 Task: Log work in the project AgileGenie for the issue 'Develop a new tool for automated testing of web application performance under high traffic and load conditions' spent time as '5w 2d 14h 42m' and remaining time as '5w 5d 15h 6m' and move to top of backlog. Now add the issue to the epic 'IT Service Level Management Process Improvement'. Log work in the project AgileGenie for the issue 'Upgrade the user interface of a web application to improve usability and user experience' spent time as '4w 3d 14h 52m' and remaining time as '6w 4d 4h 5m' and move to bottom of backlog. Now add the issue to the epic 'IT Service Request Management Process Improvement'
Action: Mouse moved to (767, 375)
Screenshot: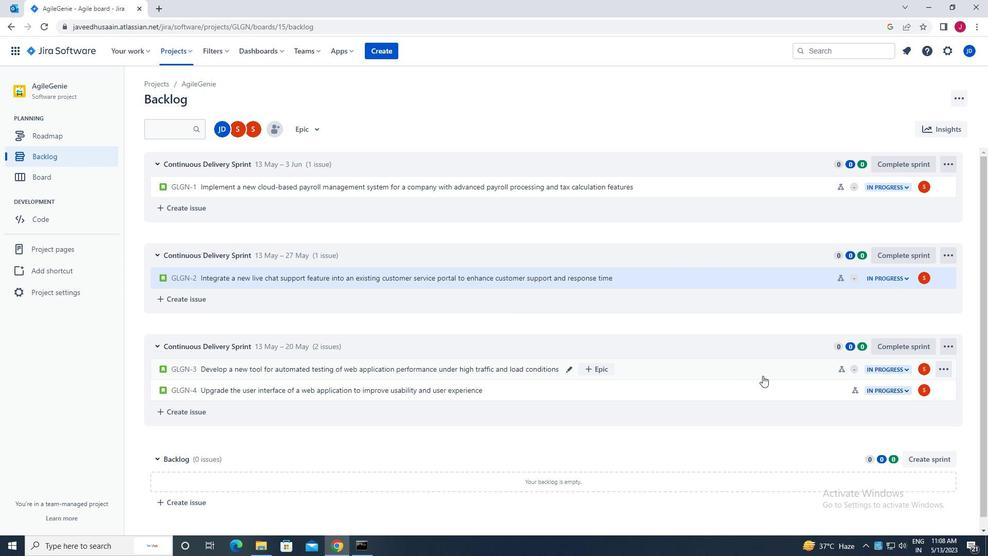 
Action: Mouse pressed left at (767, 375)
Screenshot: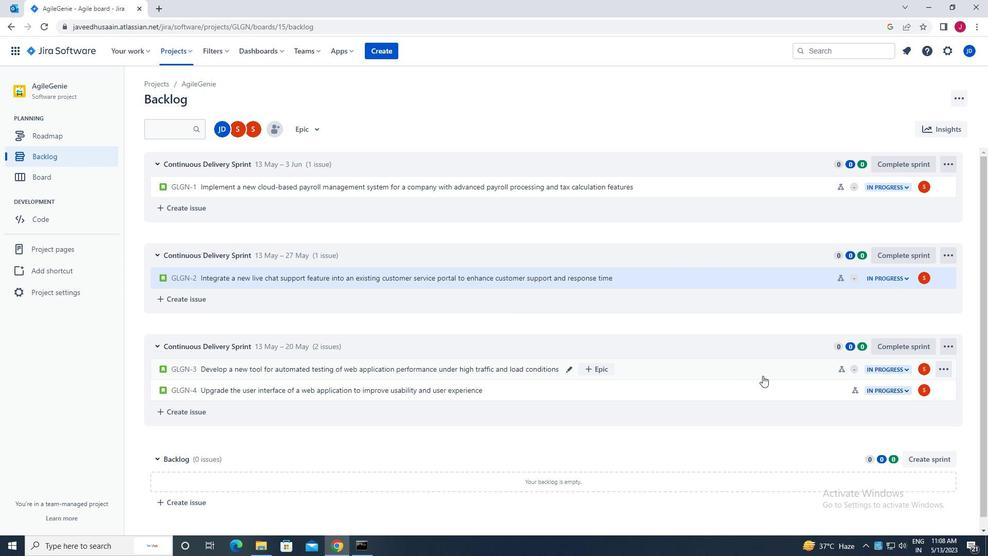 
Action: Mouse moved to (945, 157)
Screenshot: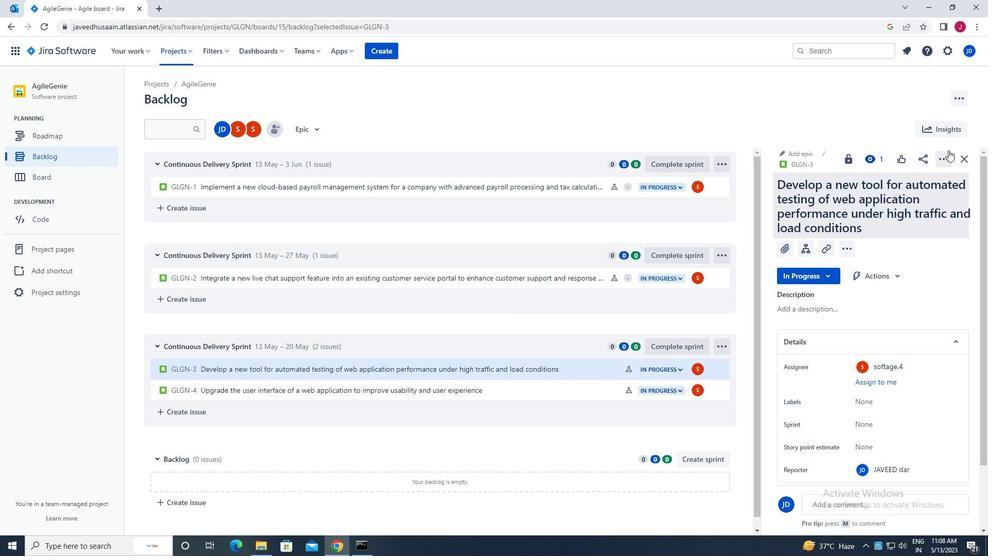 
Action: Mouse pressed left at (945, 157)
Screenshot: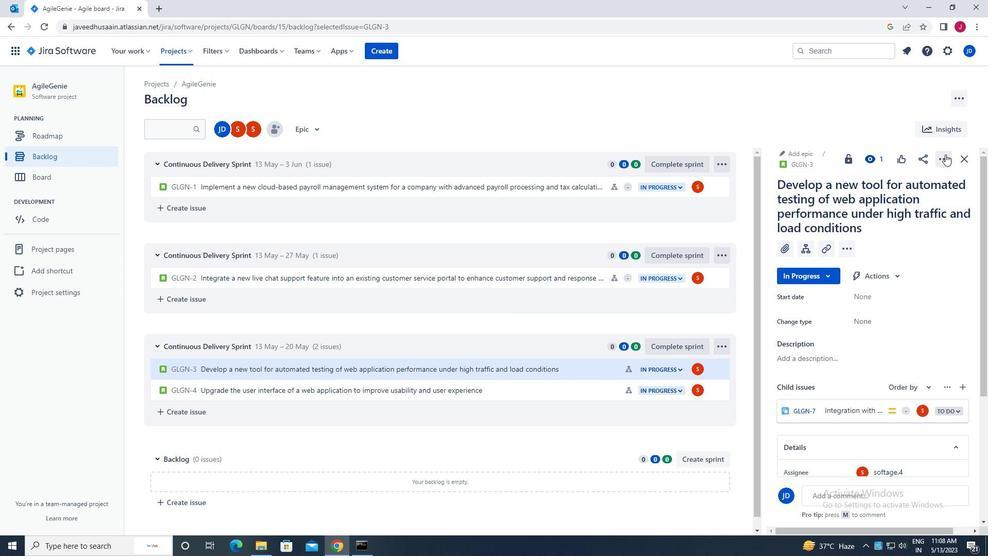 
Action: Mouse moved to (894, 189)
Screenshot: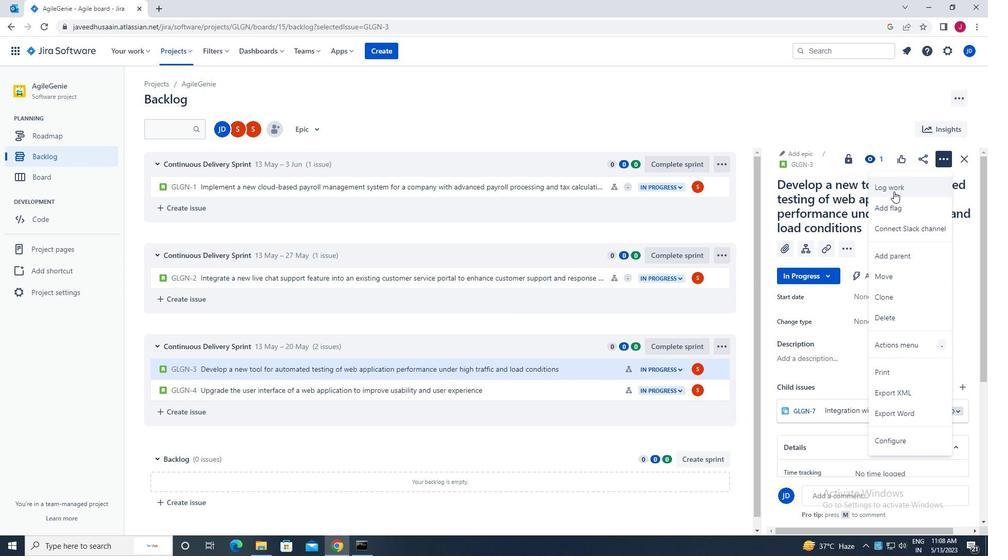 
Action: Mouse pressed left at (894, 189)
Screenshot: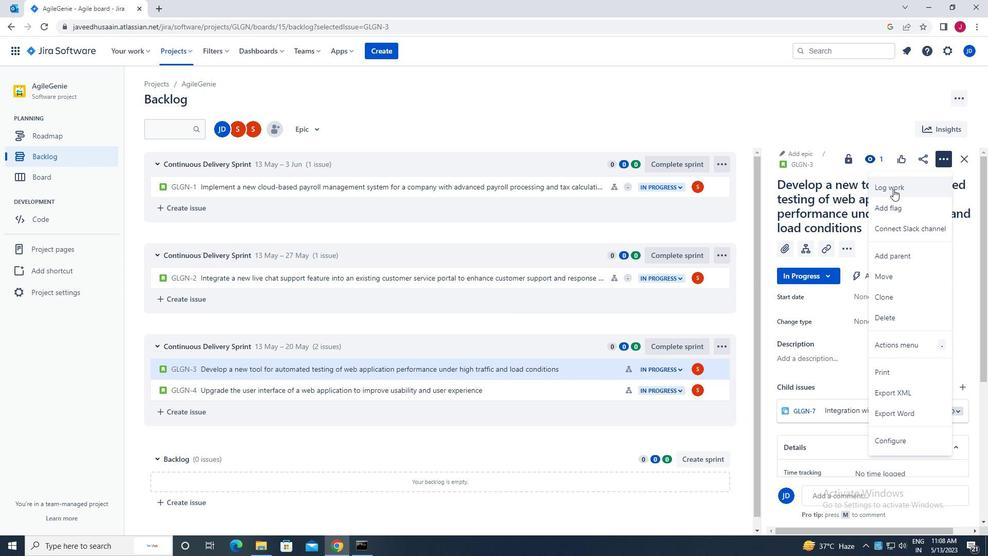 
Action: Mouse moved to (460, 158)
Screenshot: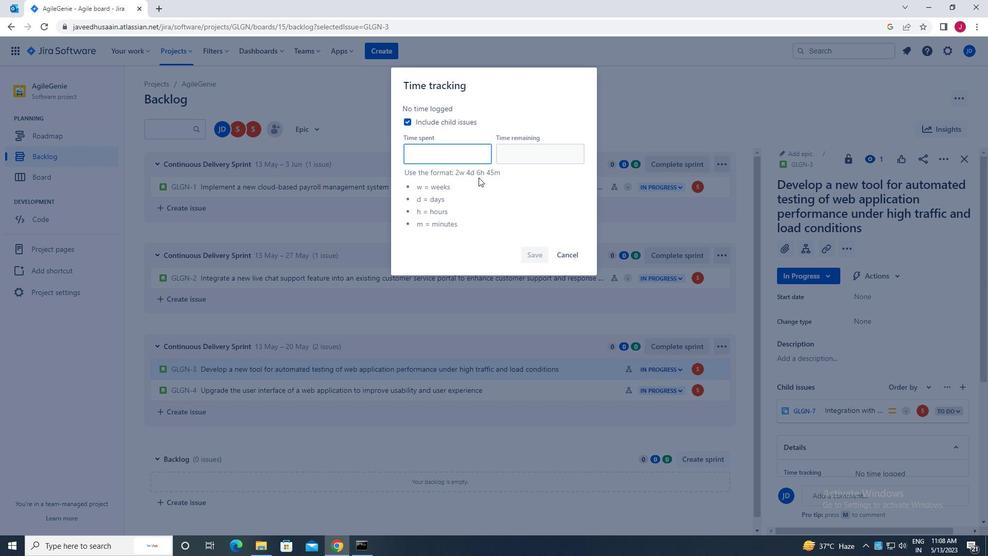 
Action: Mouse pressed left at (460, 158)
Screenshot: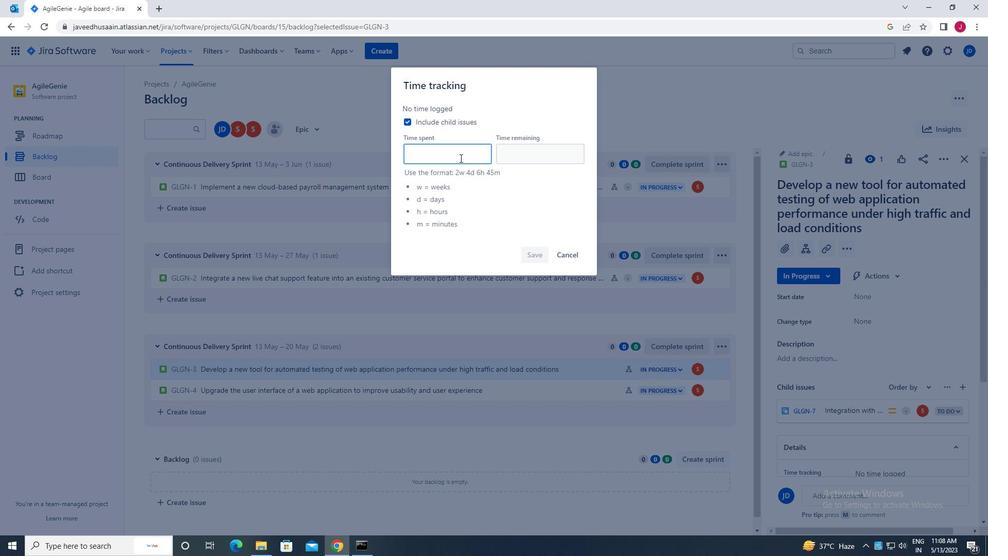 
Action: Key pressed 5<Key.caps_lock>w<Key.space>2d<Key.space>14h<Key.space>42m
Screenshot: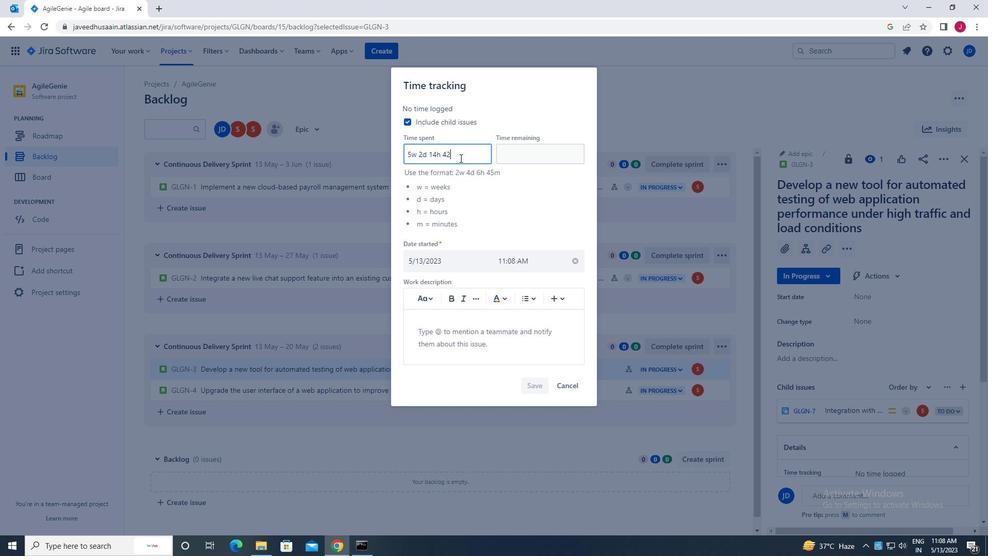 
Action: Mouse moved to (528, 156)
Screenshot: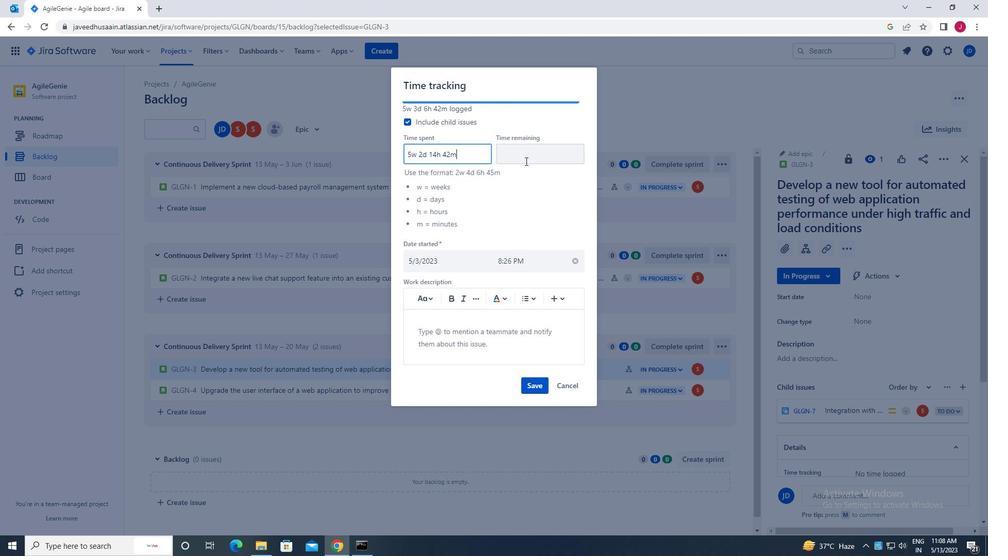 
Action: Mouse pressed left at (528, 156)
Screenshot: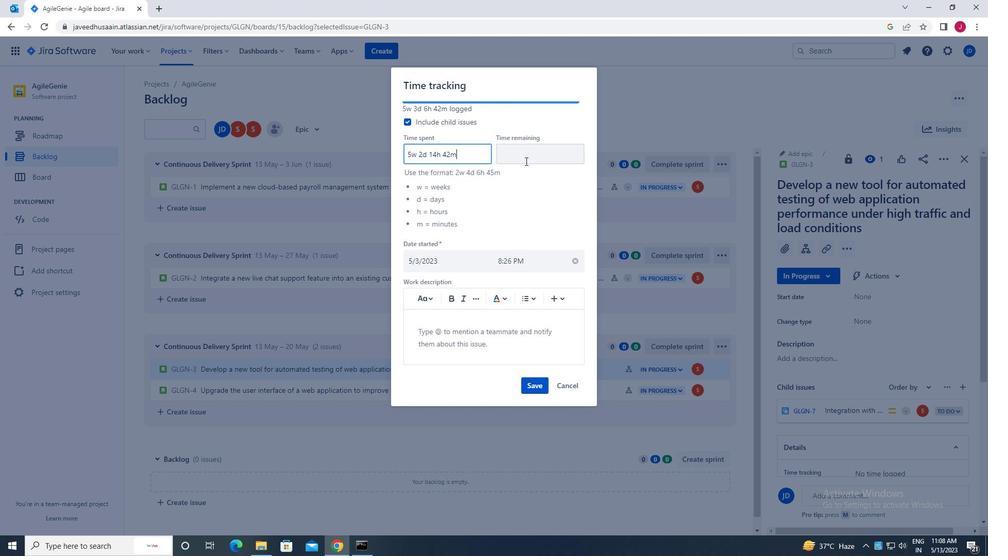 
Action: Key pressed 5w<Key.space>5d<Key.space>15h<Key.space>6m
Screenshot: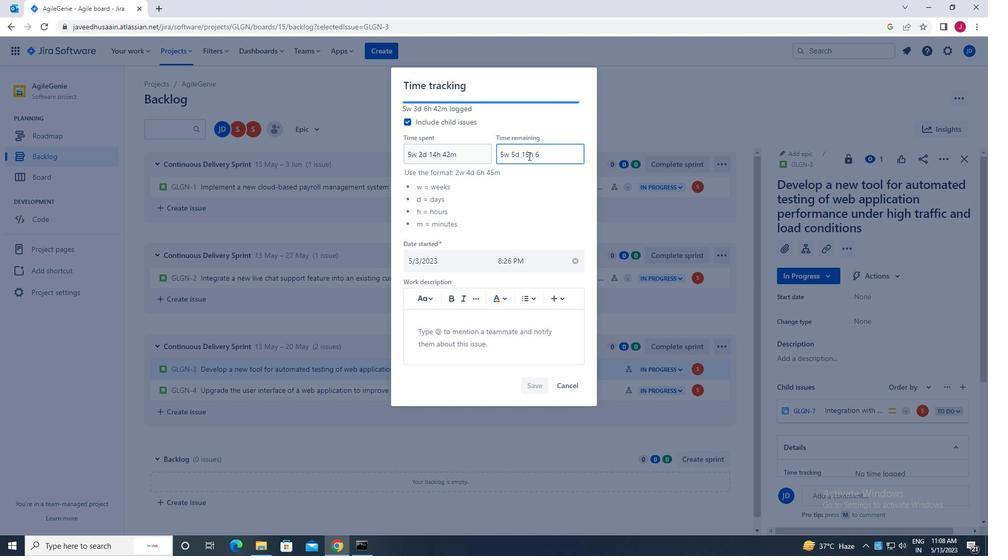 
Action: Mouse moved to (536, 388)
Screenshot: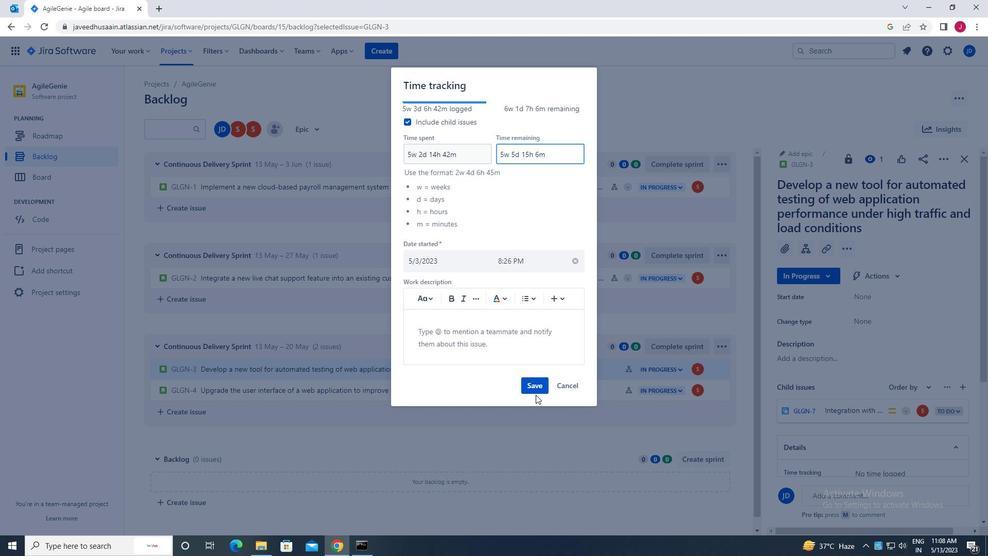 
Action: Mouse pressed left at (536, 388)
Screenshot: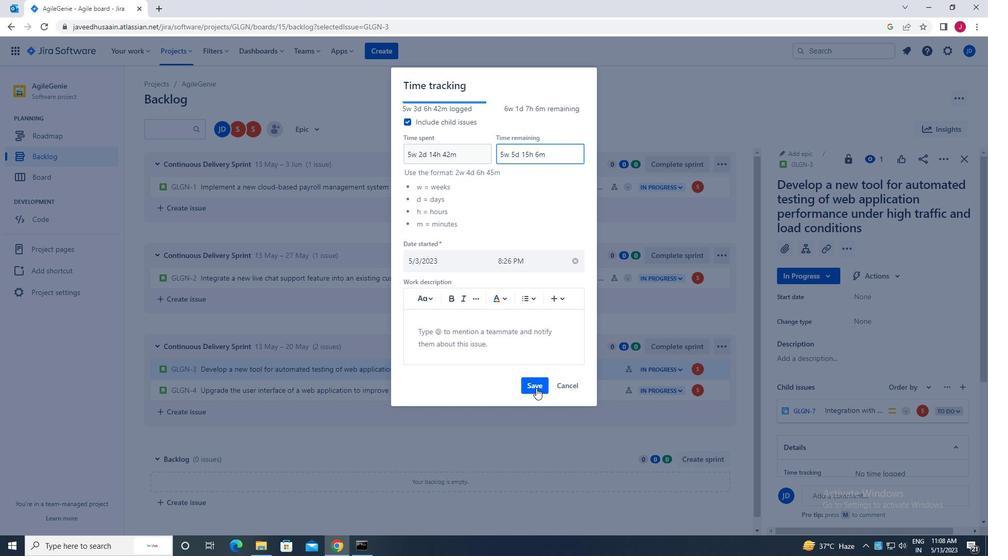 
Action: Mouse moved to (719, 366)
Screenshot: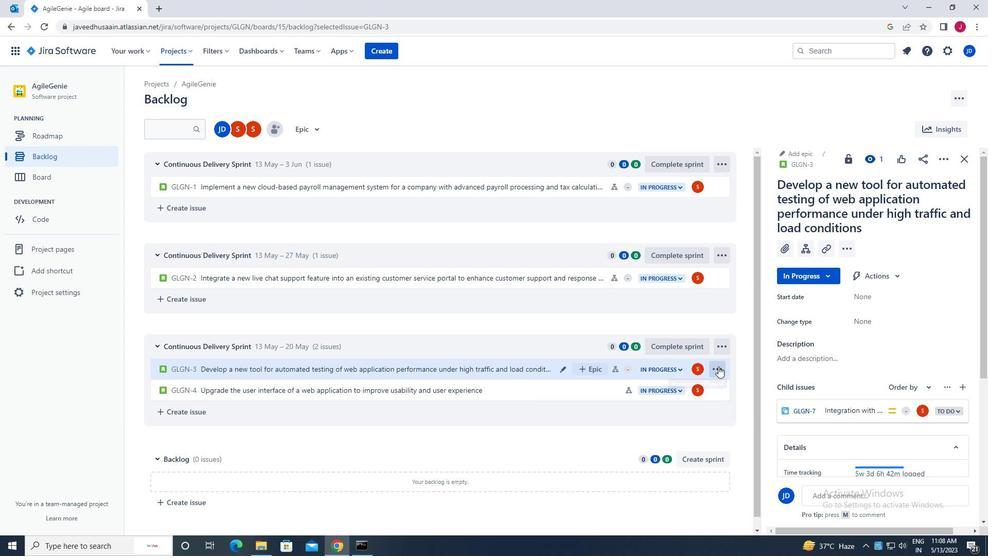 
Action: Mouse pressed left at (719, 366)
Screenshot: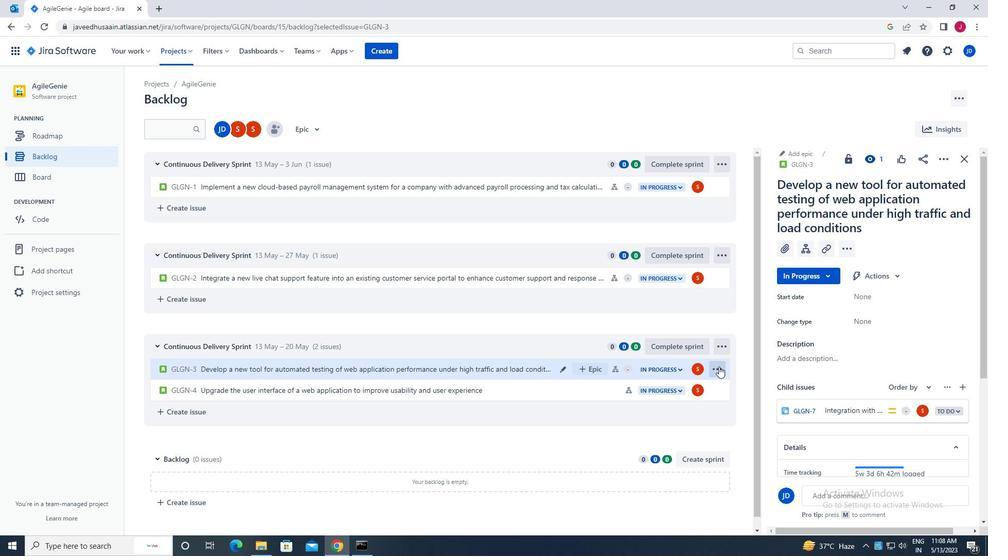 
Action: Mouse moved to (672, 329)
Screenshot: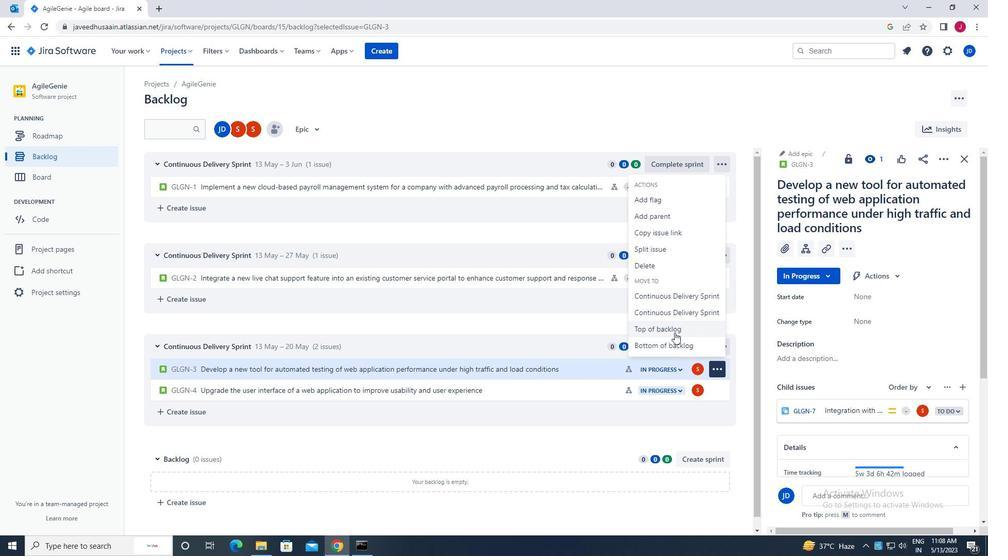 
Action: Mouse pressed left at (672, 329)
Screenshot: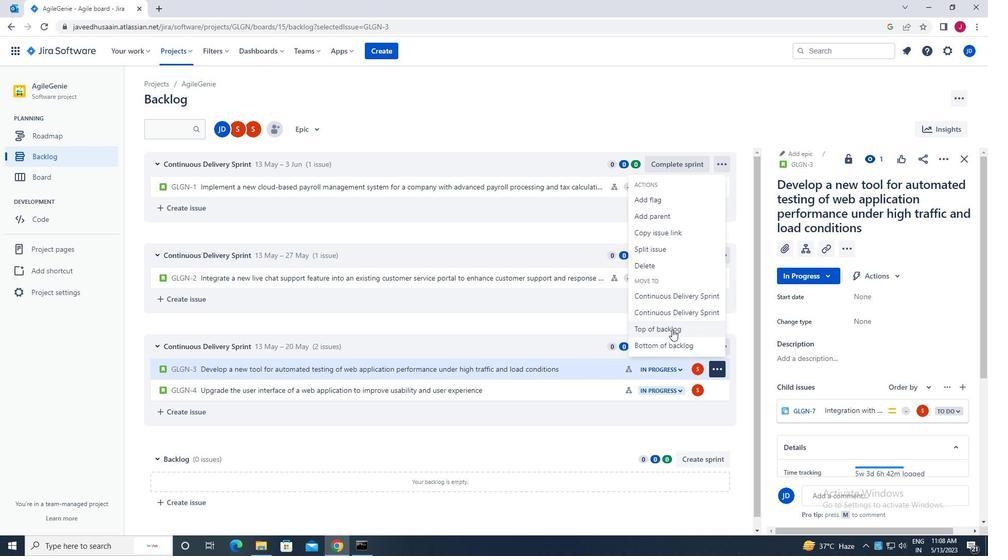 
Action: Mouse moved to (531, 164)
Screenshot: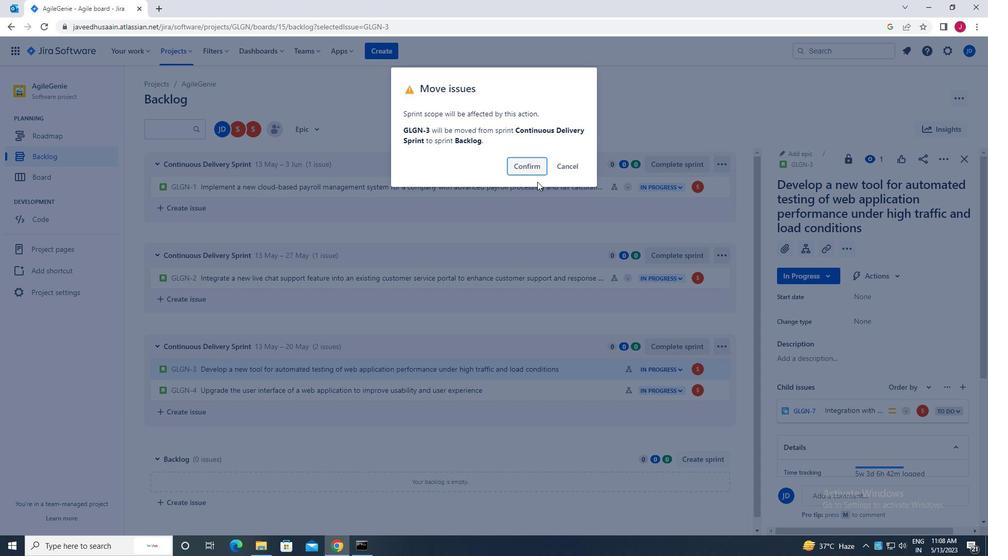
Action: Mouse pressed left at (531, 164)
Screenshot: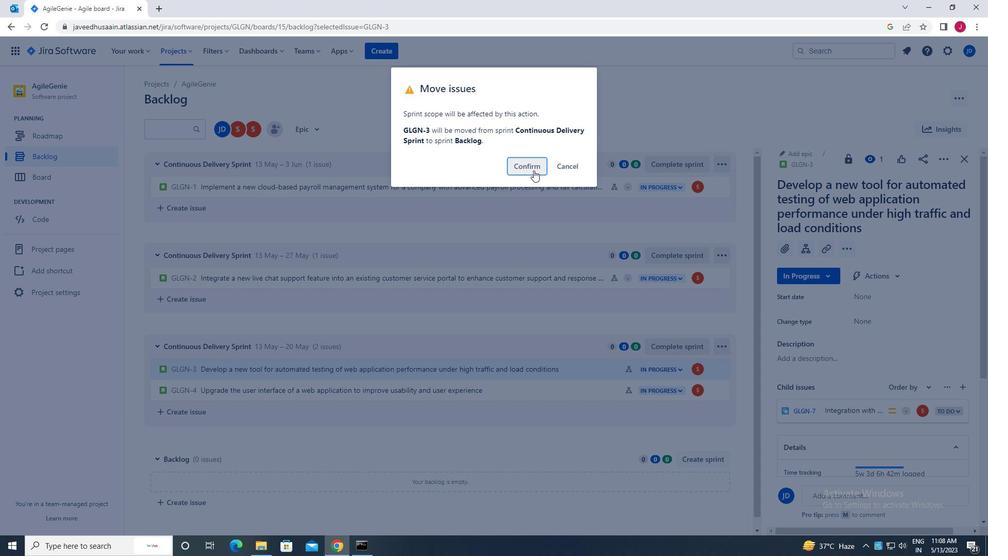 
Action: Mouse moved to (966, 158)
Screenshot: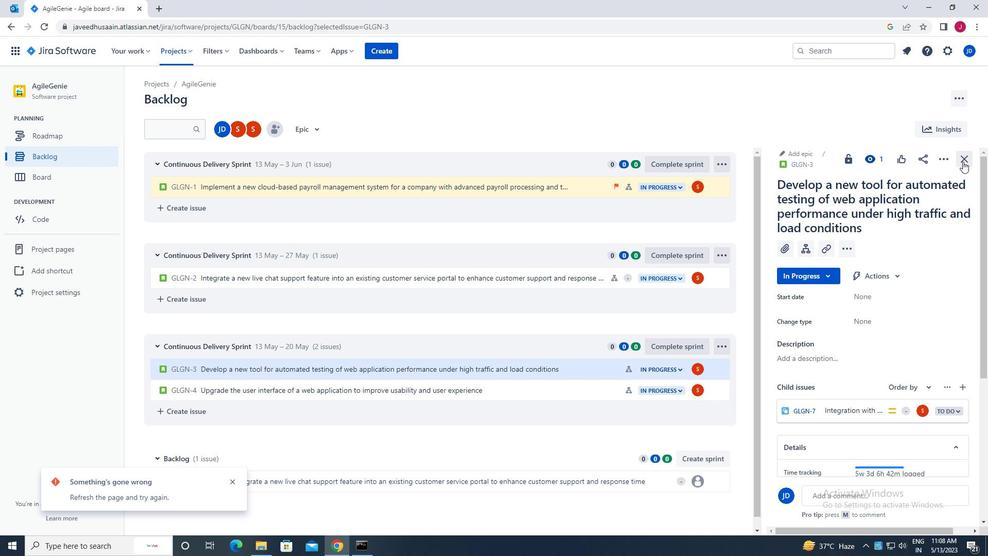 
Action: Mouse pressed left at (966, 158)
Screenshot: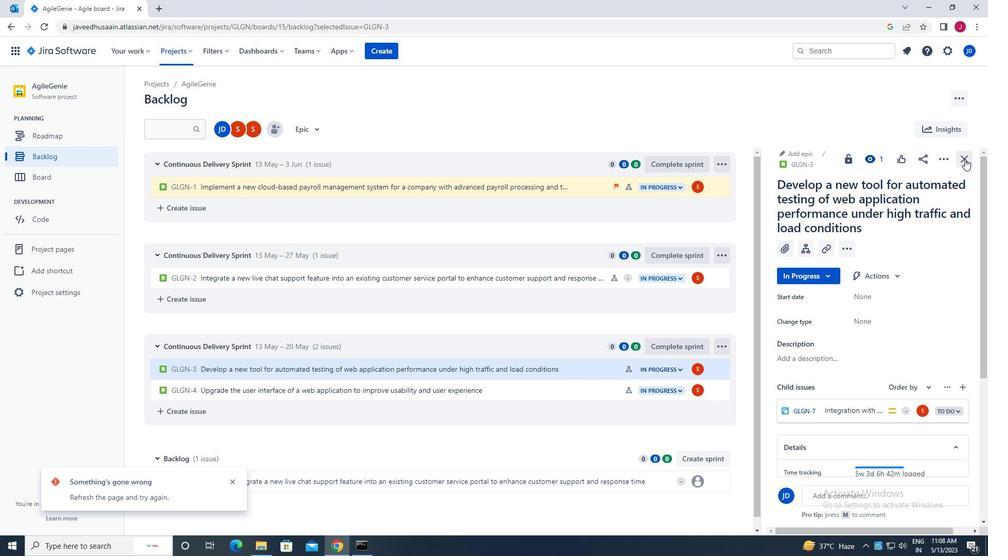 
Action: Mouse moved to (313, 129)
Screenshot: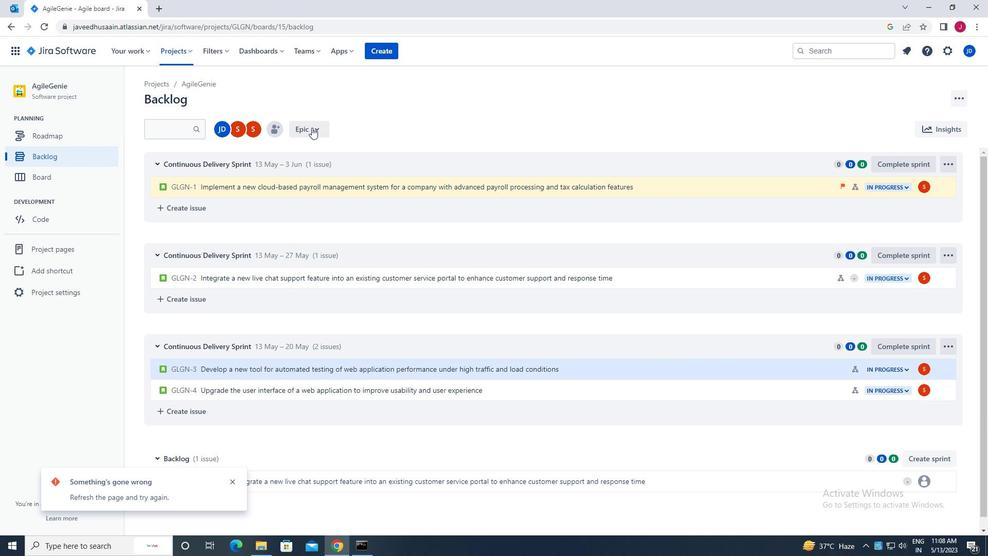 
Action: Mouse pressed left at (313, 129)
Screenshot: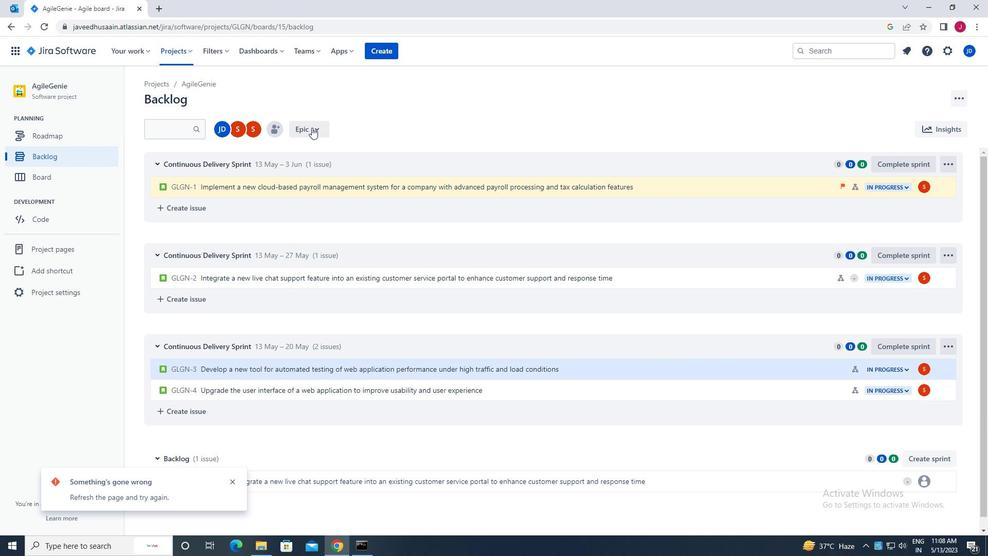 
Action: Mouse moved to (355, 208)
Screenshot: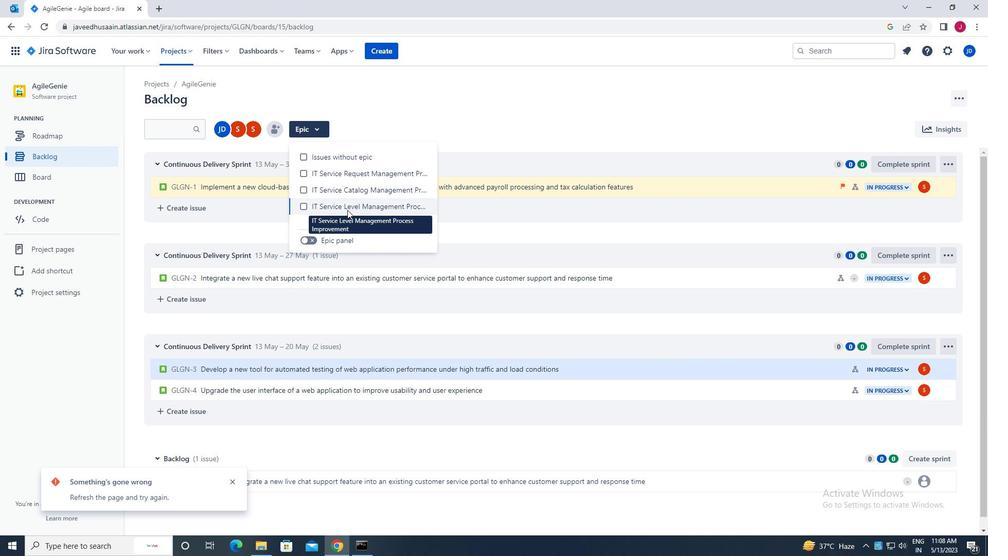 
Action: Mouse pressed left at (355, 208)
Screenshot: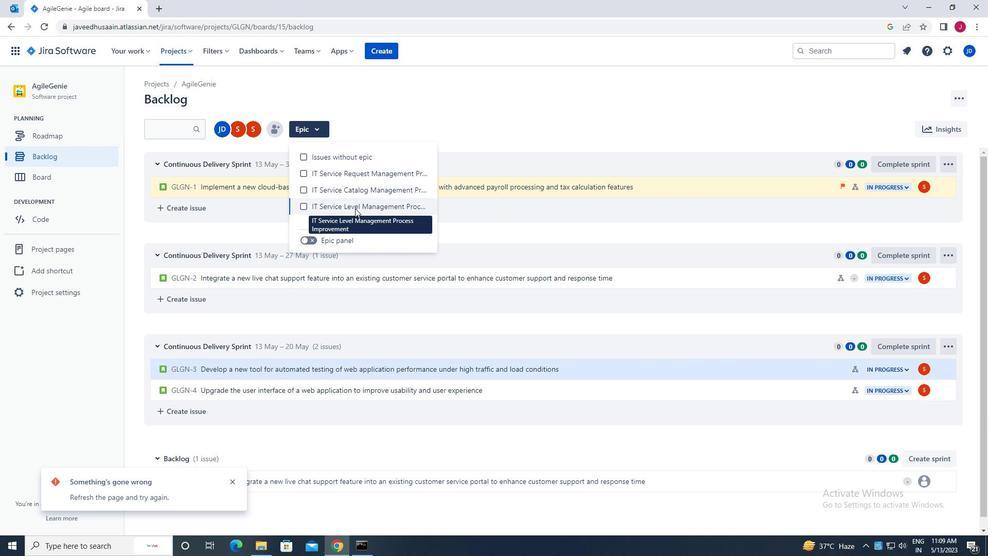 
Action: Mouse moved to (449, 82)
Screenshot: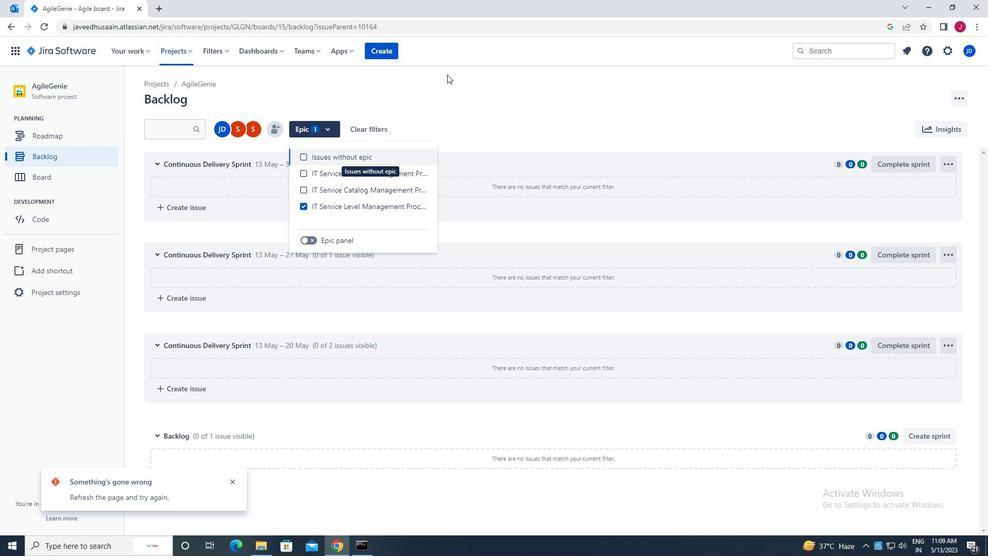 
Action: Mouse pressed left at (449, 82)
Screenshot: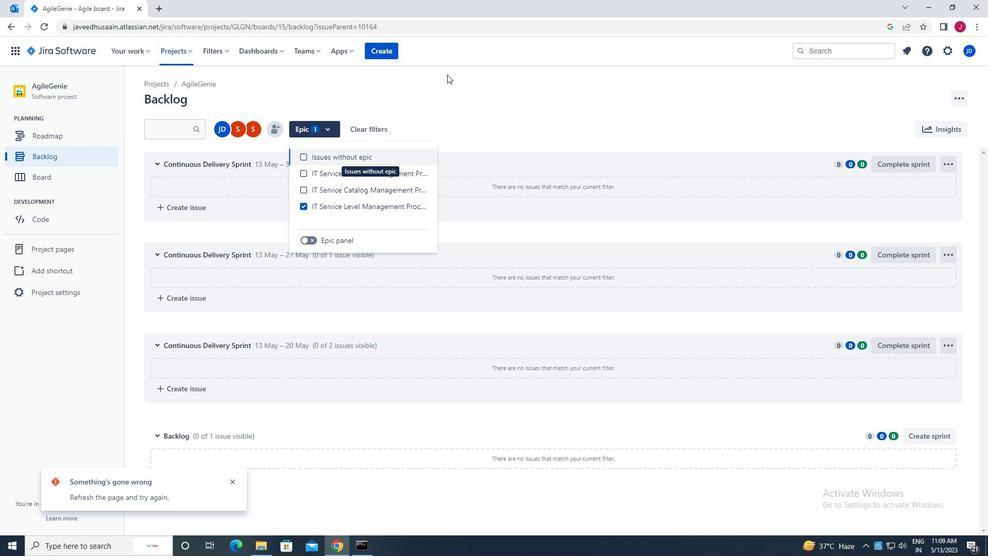 
Action: Mouse moved to (80, 152)
Screenshot: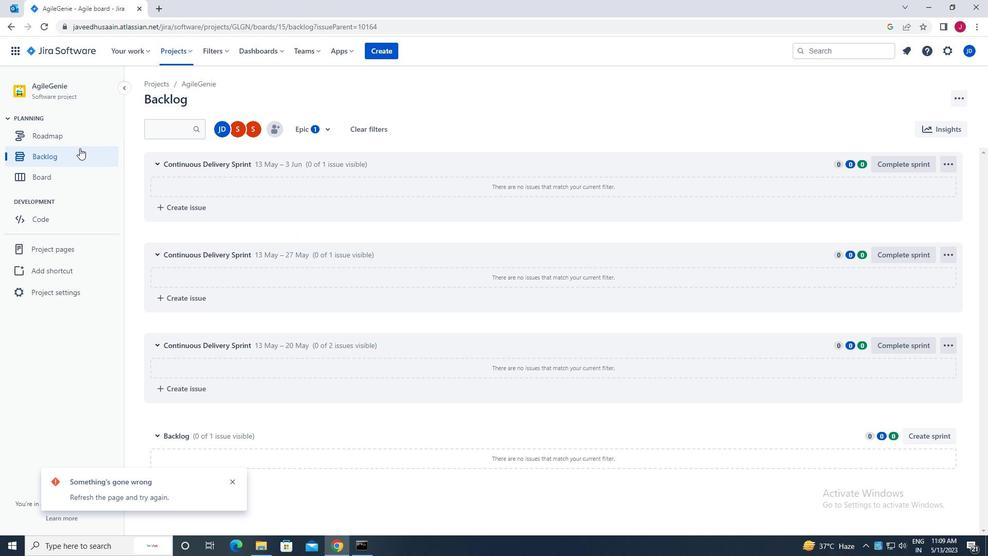 
Action: Mouse pressed left at (80, 152)
Screenshot: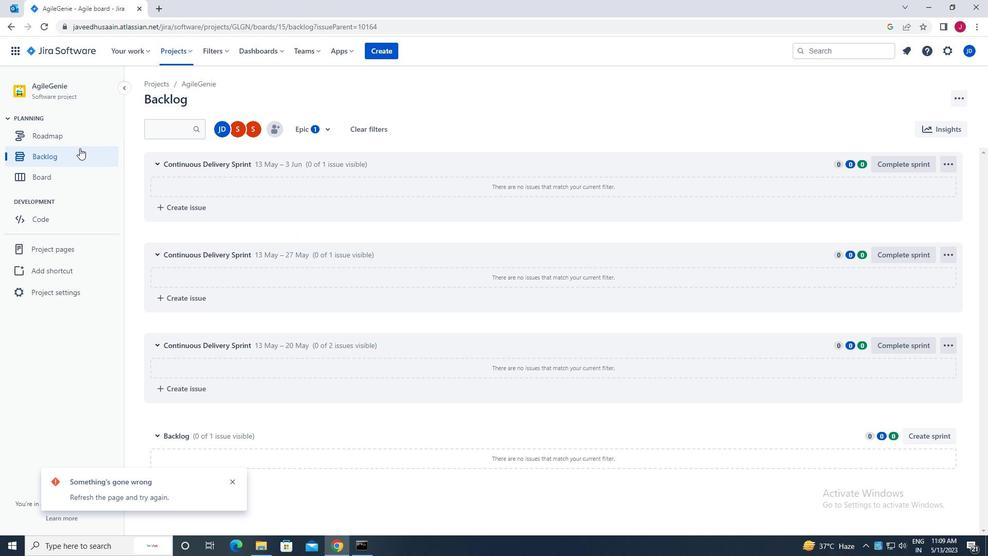 
Action: Mouse moved to (755, 391)
Screenshot: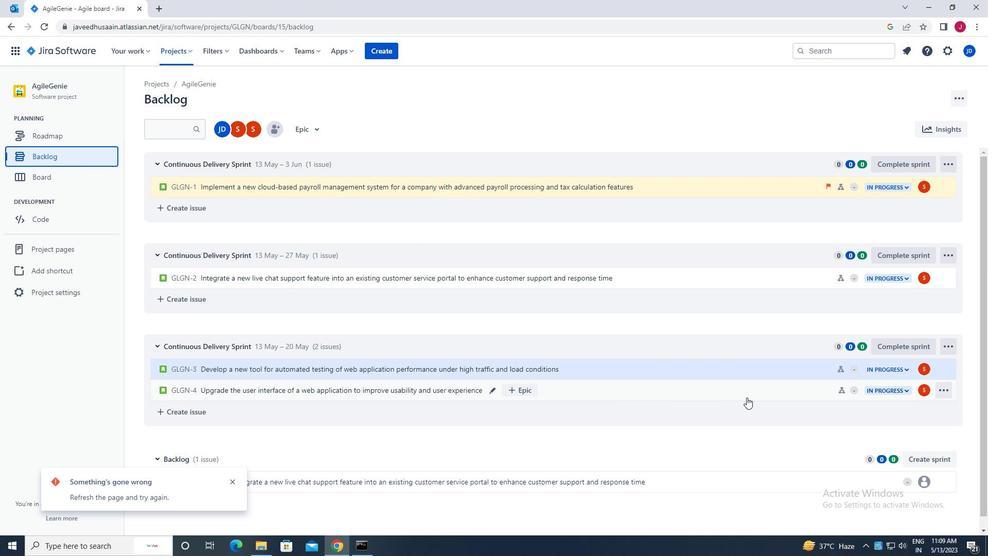 
Action: Mouse pressed left at (755, 391)
Screenshot: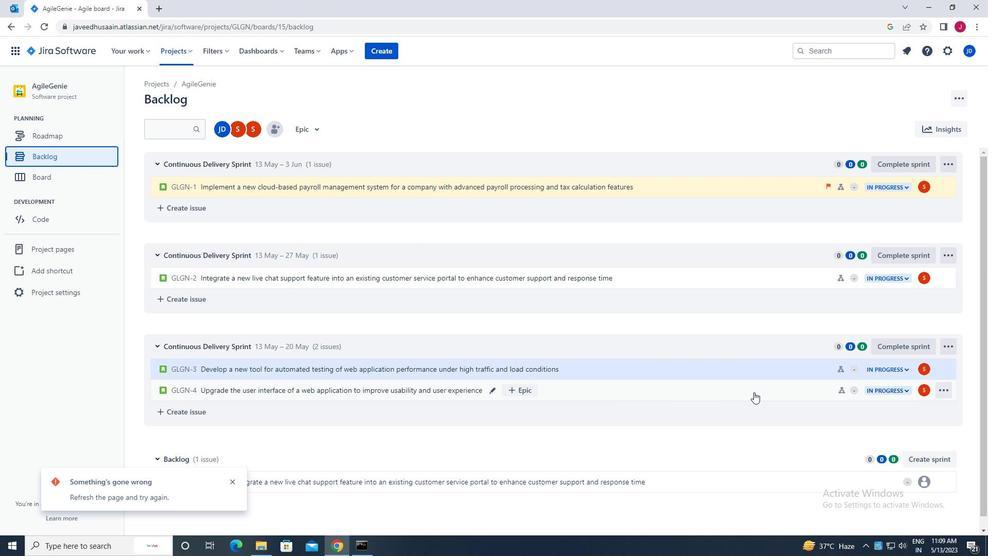 
Action: Mouse moved to (945, 157)
Screenshot: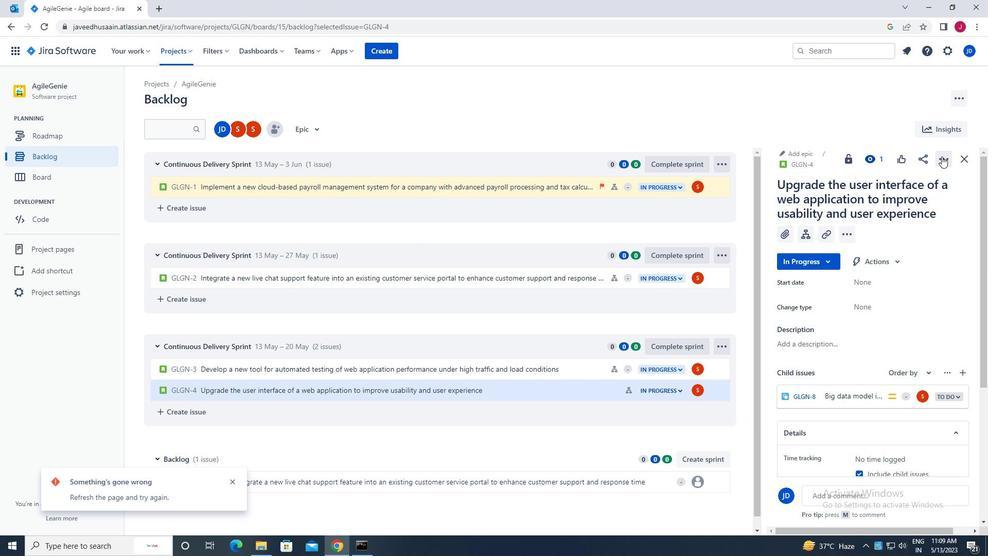 
Action: Mouse pressed left at (945, 157)
Screenshot: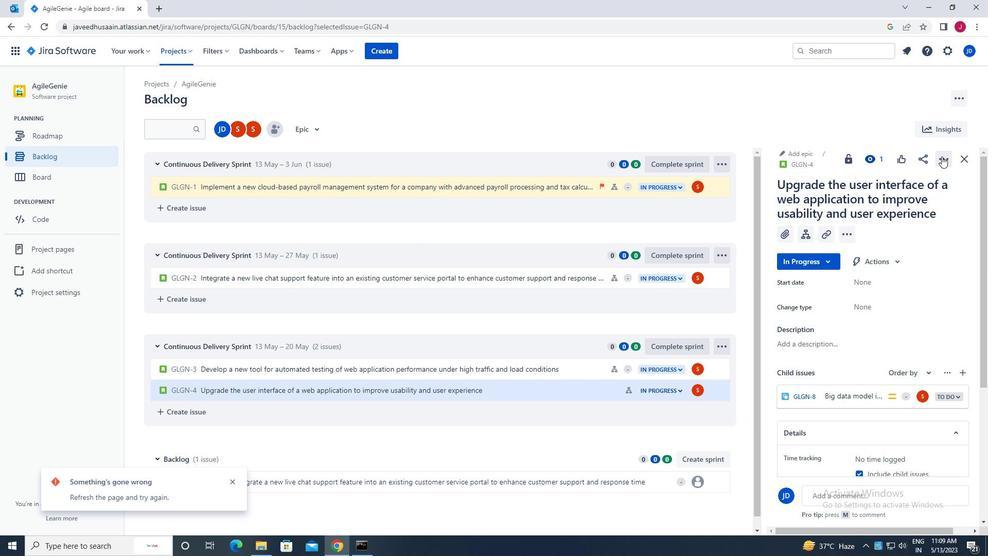 
Action: Mouse moved to (899, 186)
Screenshot: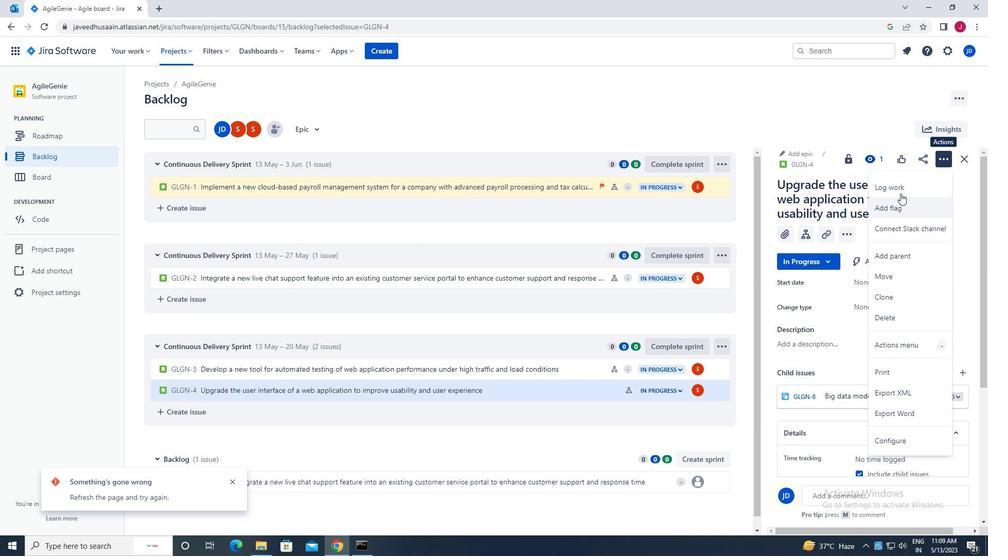 
Action: Mouse pressed left at (899, 186)
Screenshot: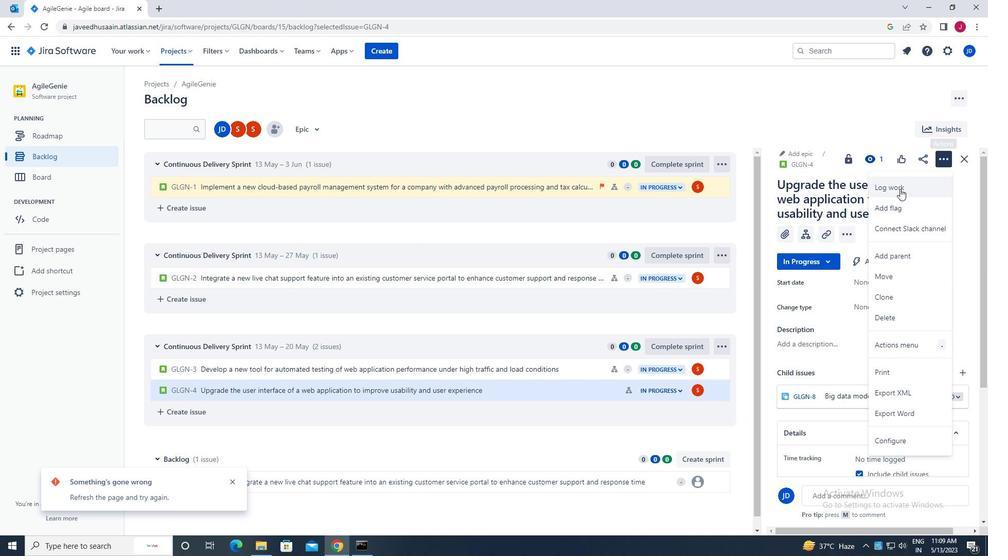 
Action: Mouse moved to (447, 152)
Screenshot: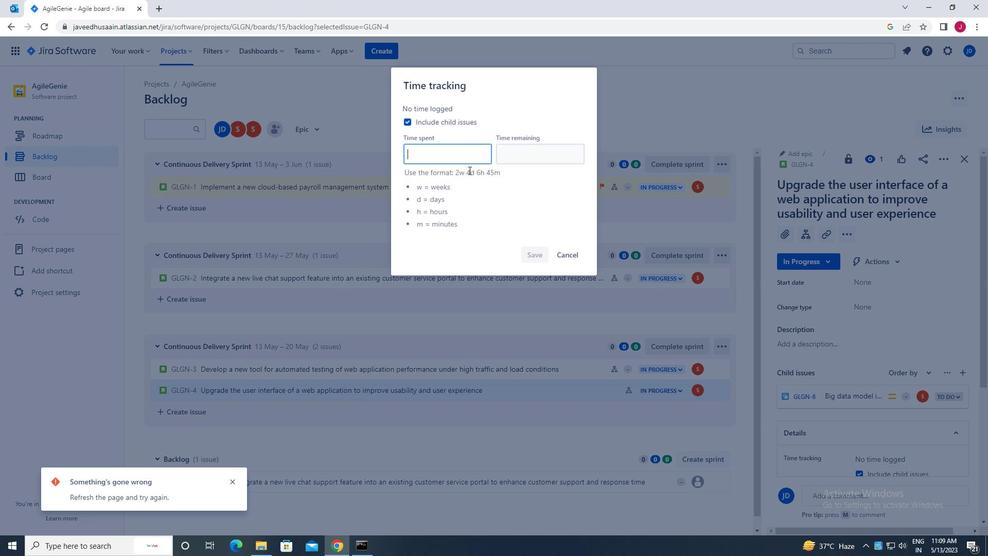 
Action: Mouse pressed left at (447, 152)
Screenshot: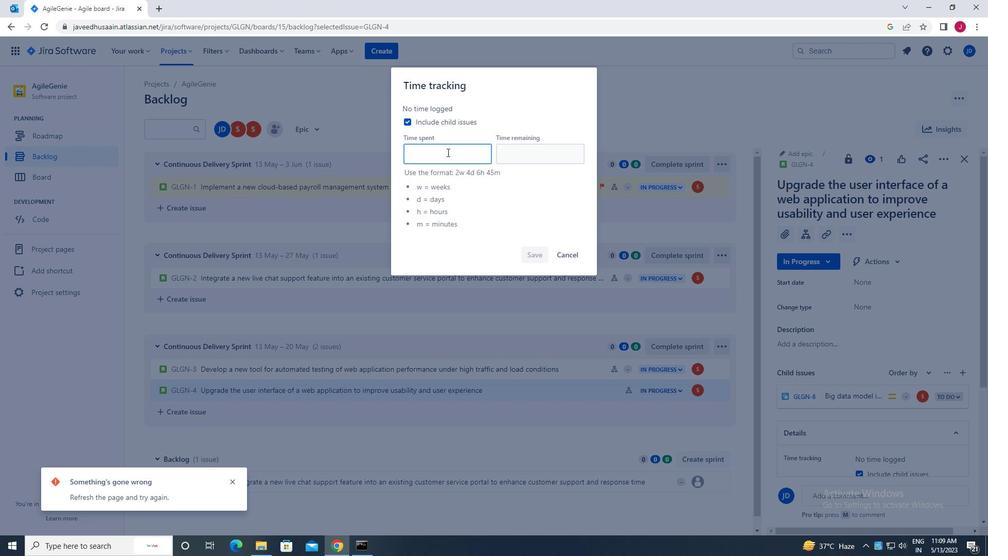 
Action: Key pressed 4w<Key.space>3d<Key.space>14h<Key.space>1<Key.backspace>52m
Screenshot: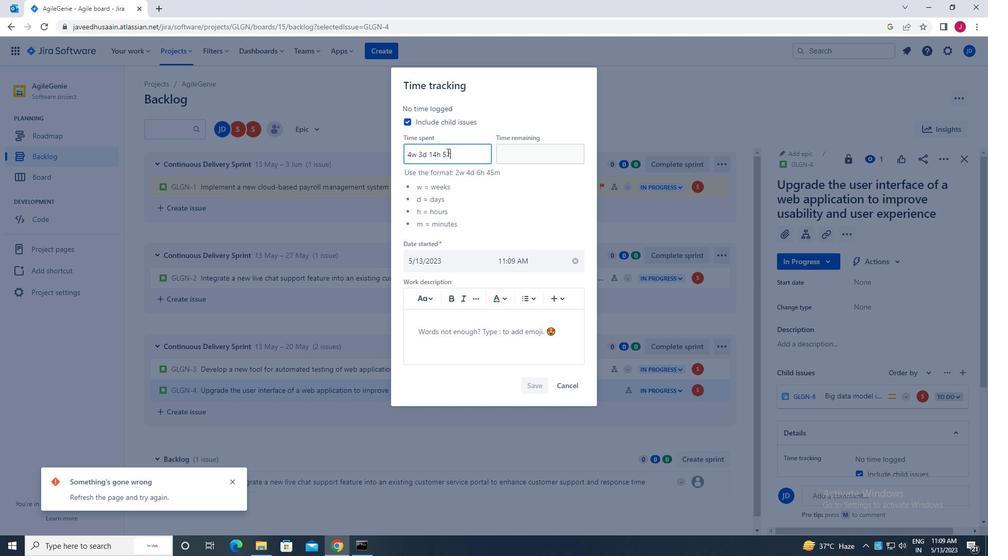 
Action: Mouse moved to (538, 155)
Screenshot: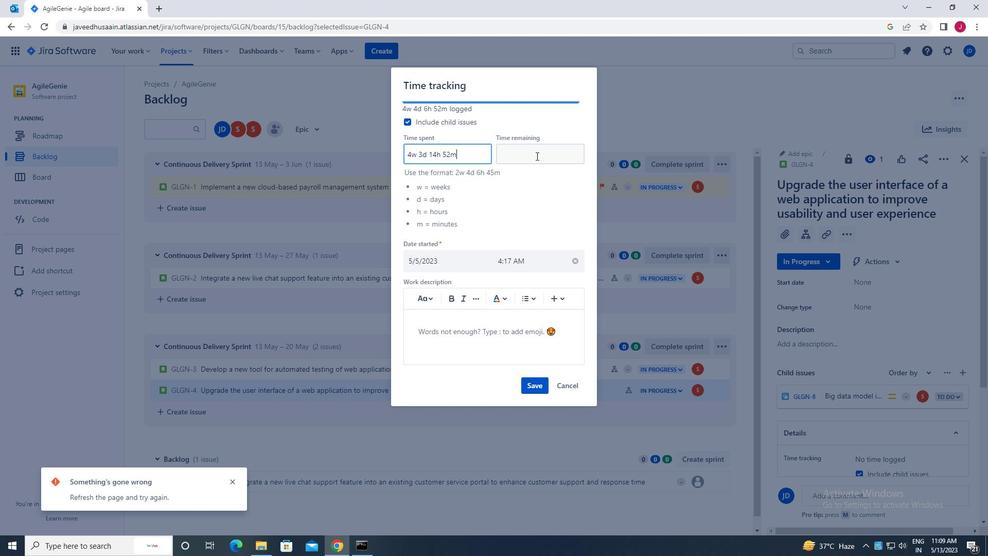 
Action: Mouse pressed left at (538, 155)
Screenshot: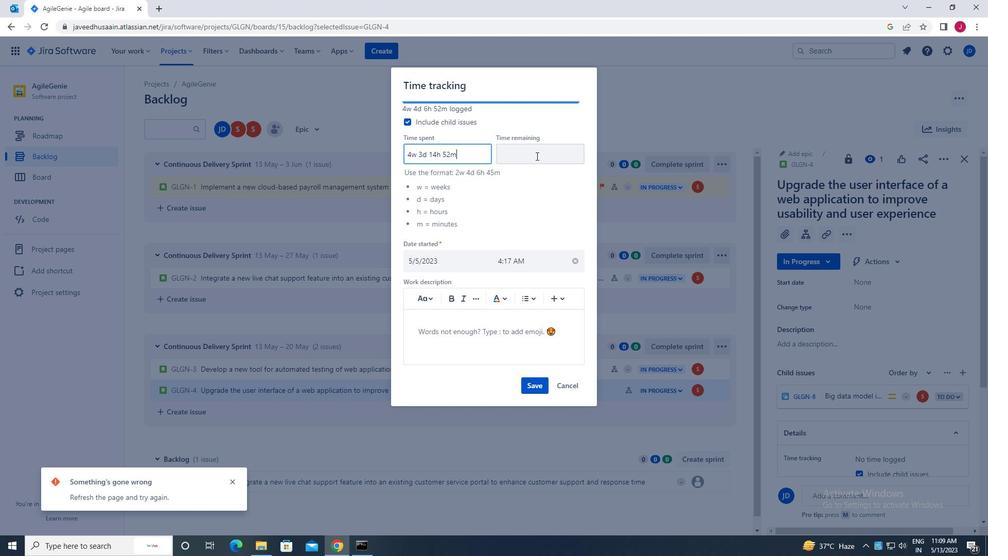 
Action: Key pressed 6w<Key.space>4d<Key.space>4h<Key.space>5m
Screenshot: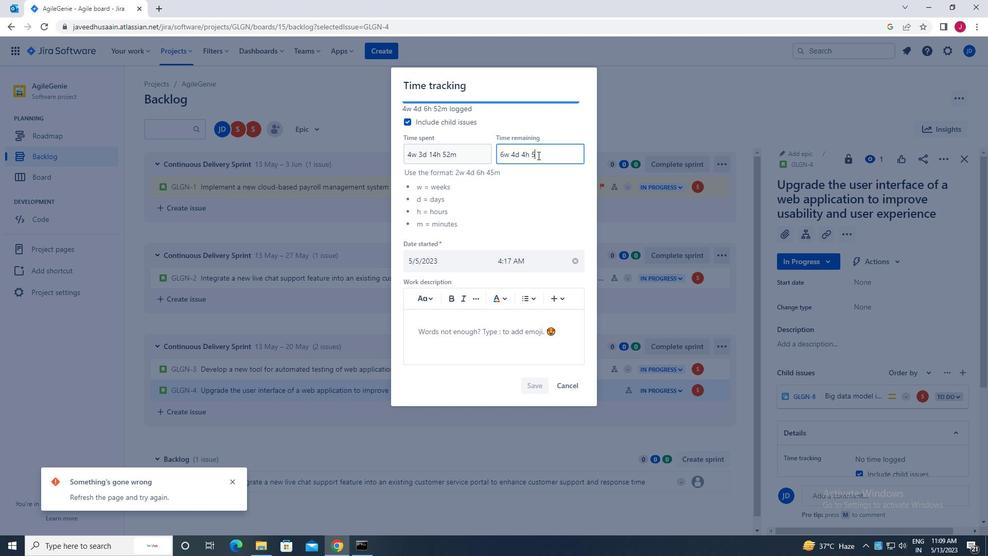 
Action: Mouse moved to (534, 389)
Screenshot: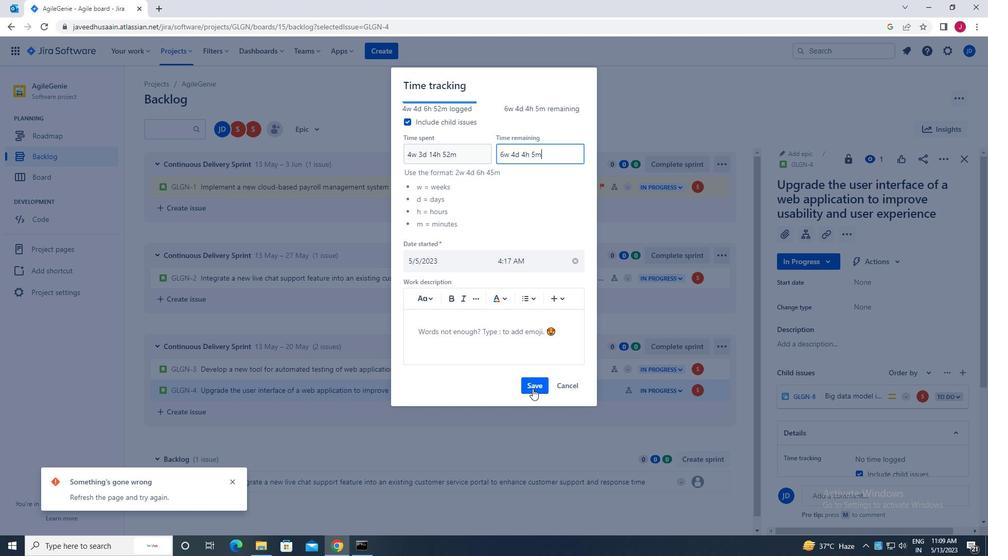 
Action: Mouse pressed left at (534, 389)
Screenshot: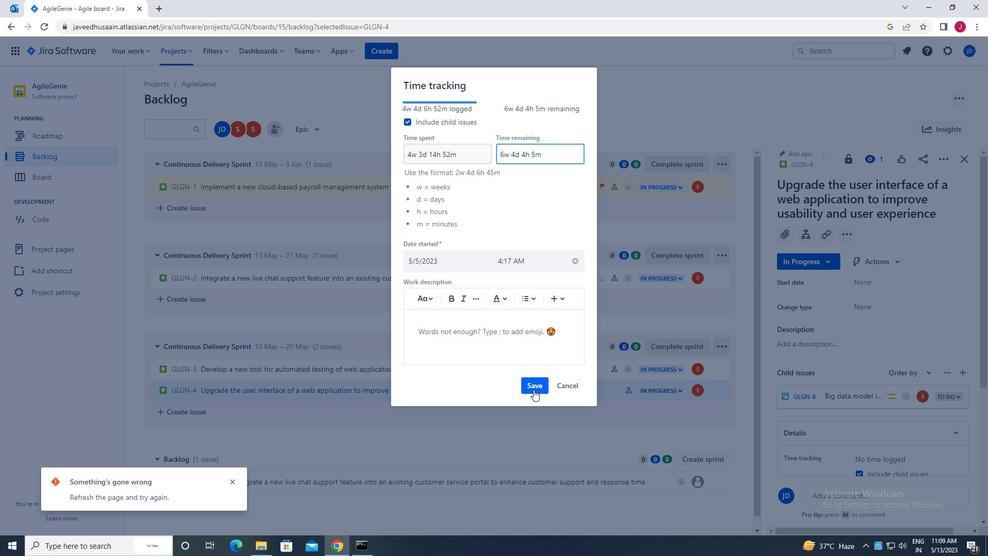 
Action: Mouse moved to (718, 389)
Screenshot: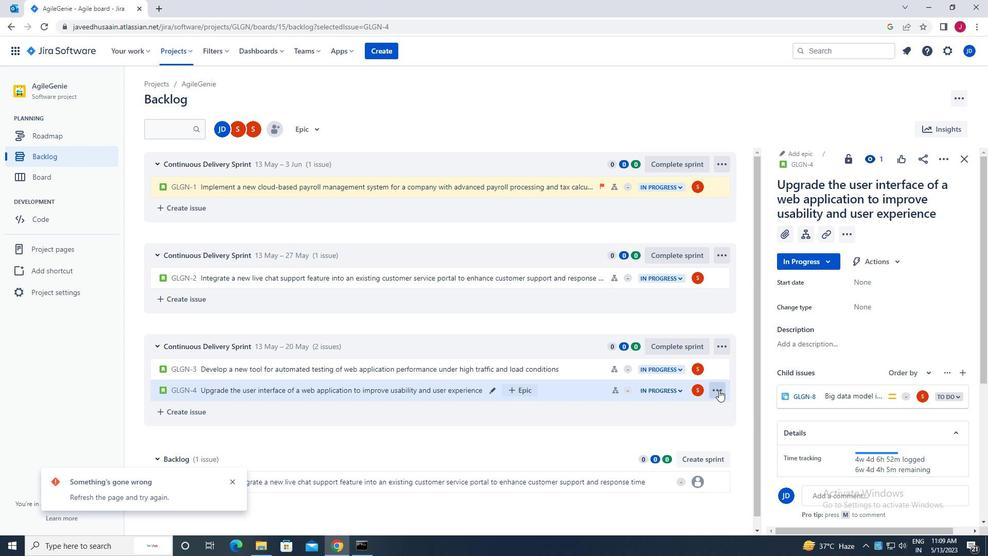 
Action: Mouse pressed left at (718, 389)
Screenshot: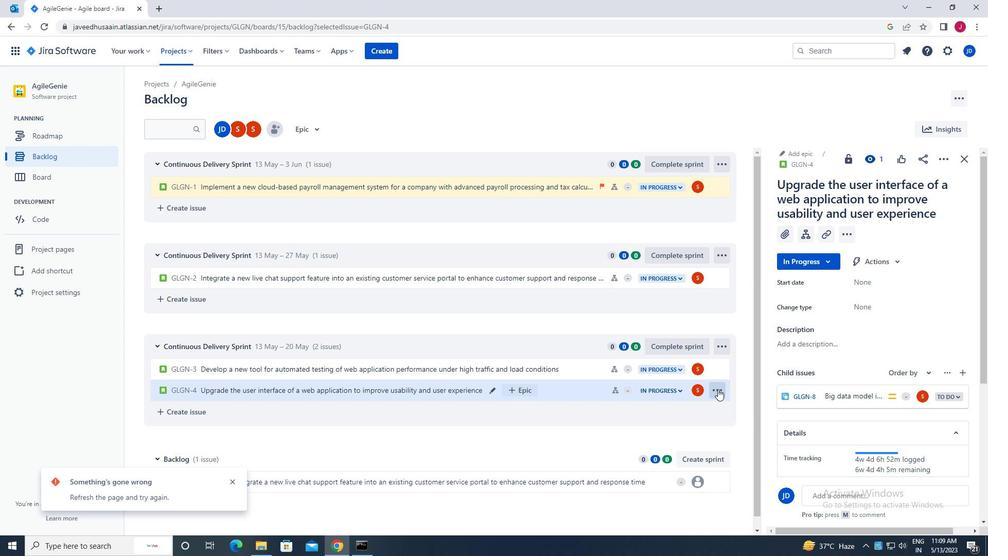 
Action: Mouse moved to (669, 366)
Screenshot: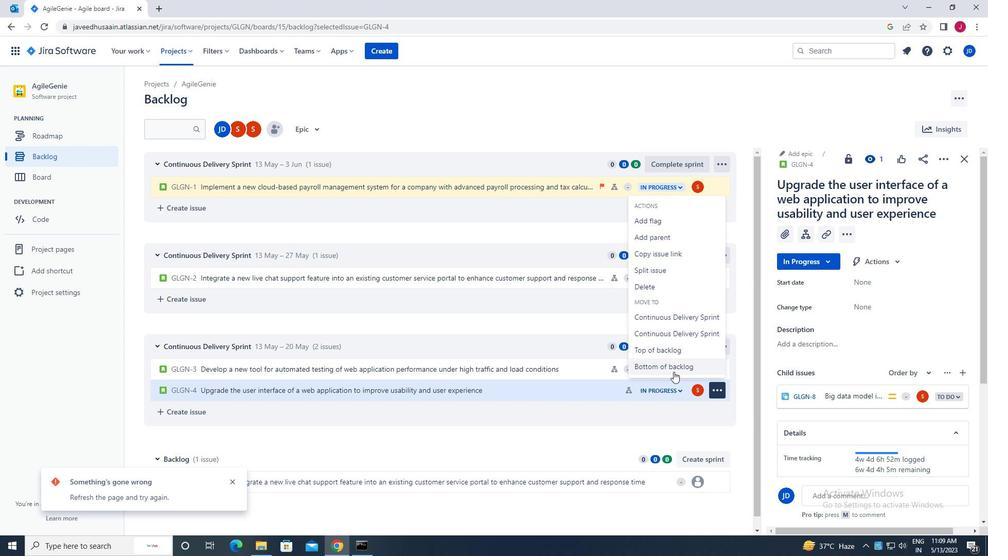 
Action: Mouse pressed left at (669, 366)
Screenshot: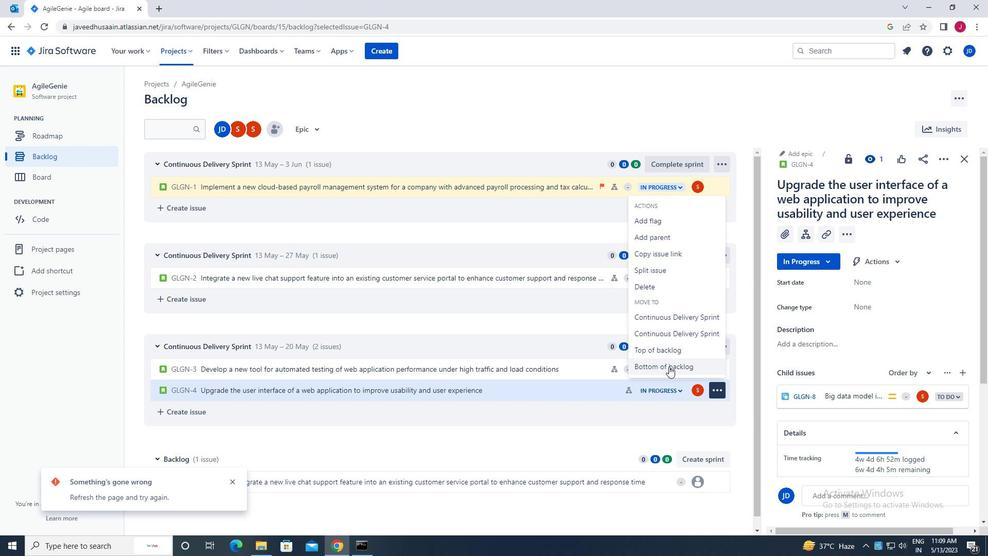
Action: Mouse moved to (523, 166)
Screenshot: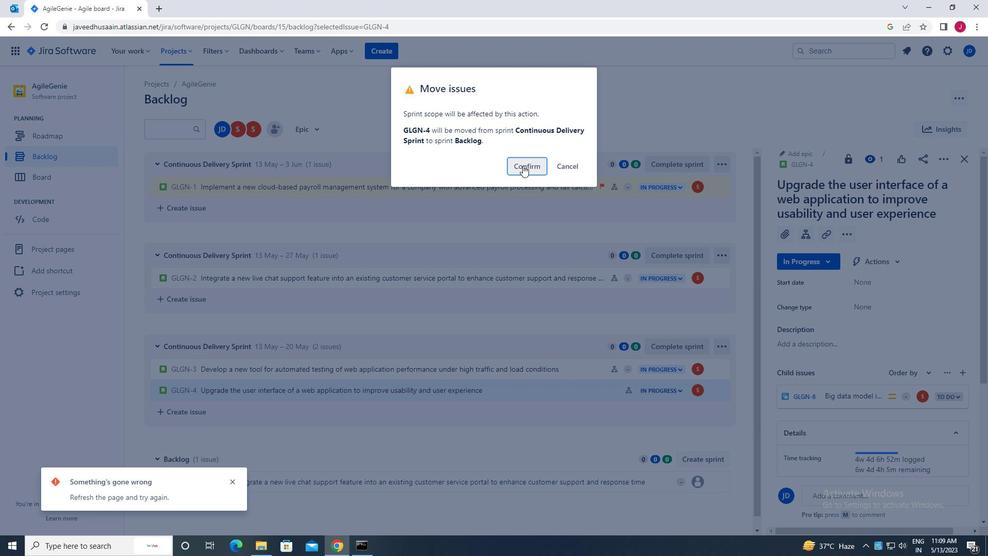 
Action: Mouse pressed left at (523, 166)
Screenshot: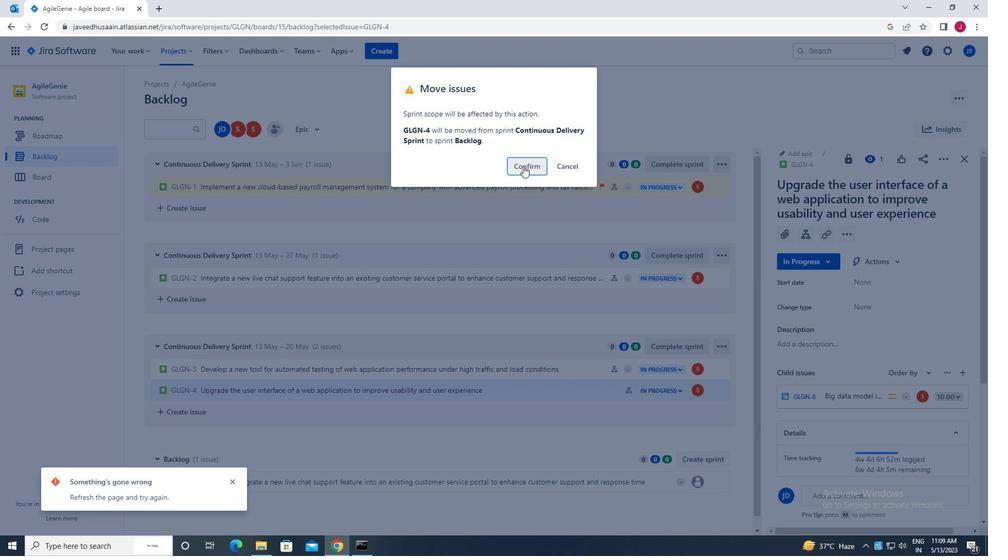 
Action: Mouse moved to (312, 128)
Screenshot: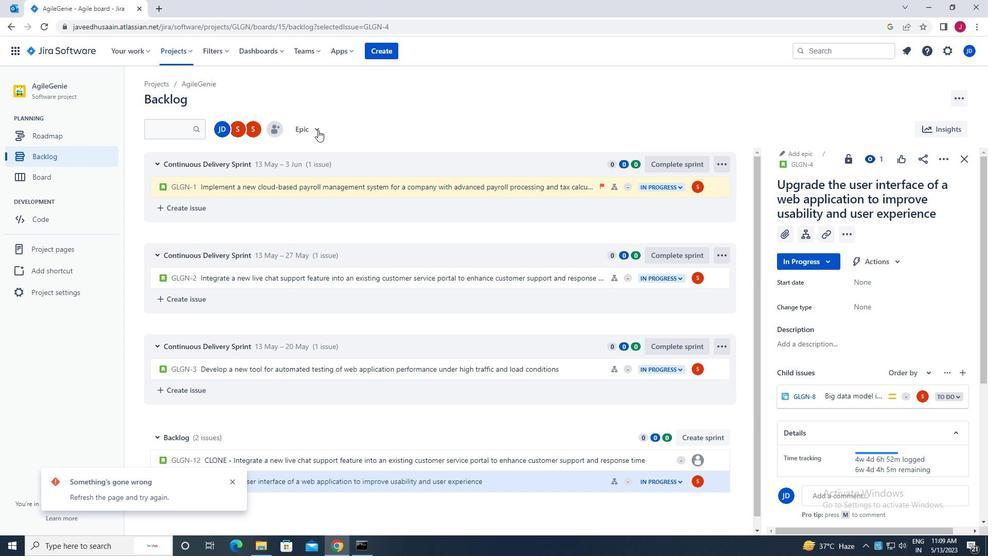 
Action: Mouse pressed left at (312, 128)
Screenshot: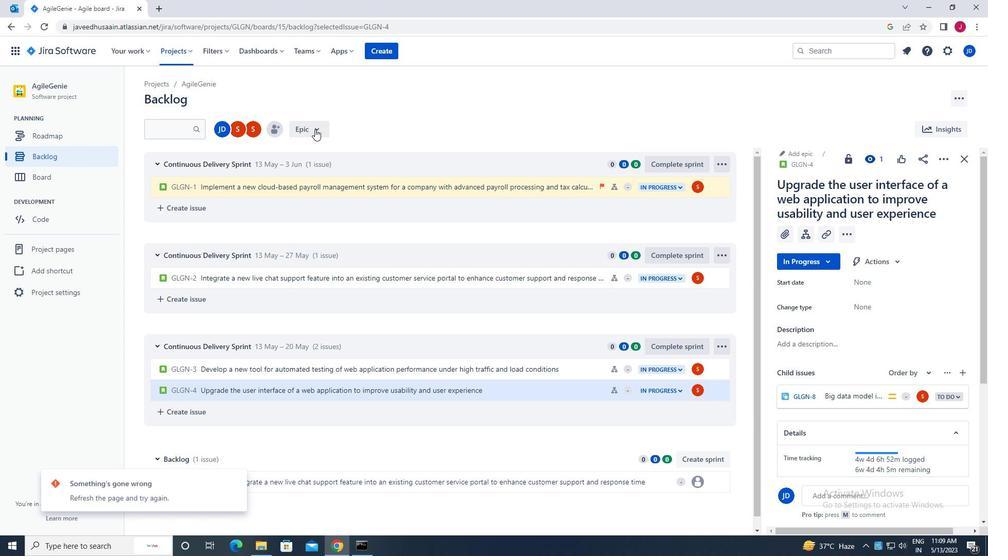 
Action: Mouse moved to (351, 175)
Screenshot: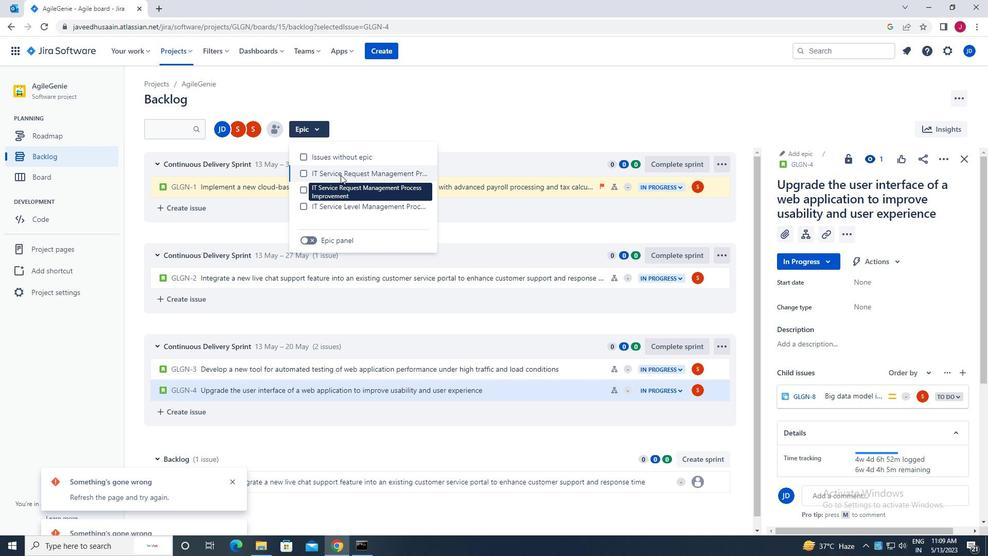 
Action: Mouse pressed left at (351, 175)
Screenshot: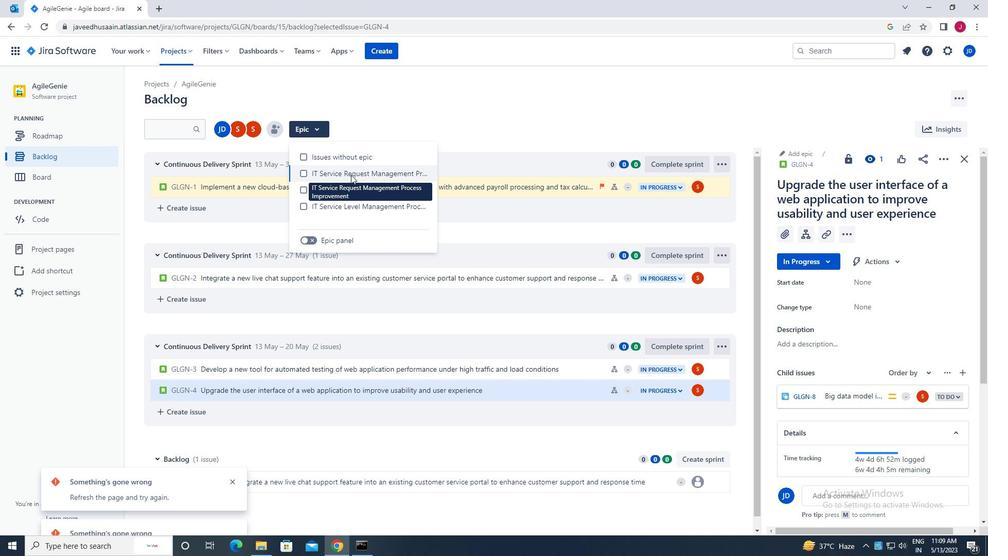 
Action: Mouse moved to (487, 93)
Screenshot: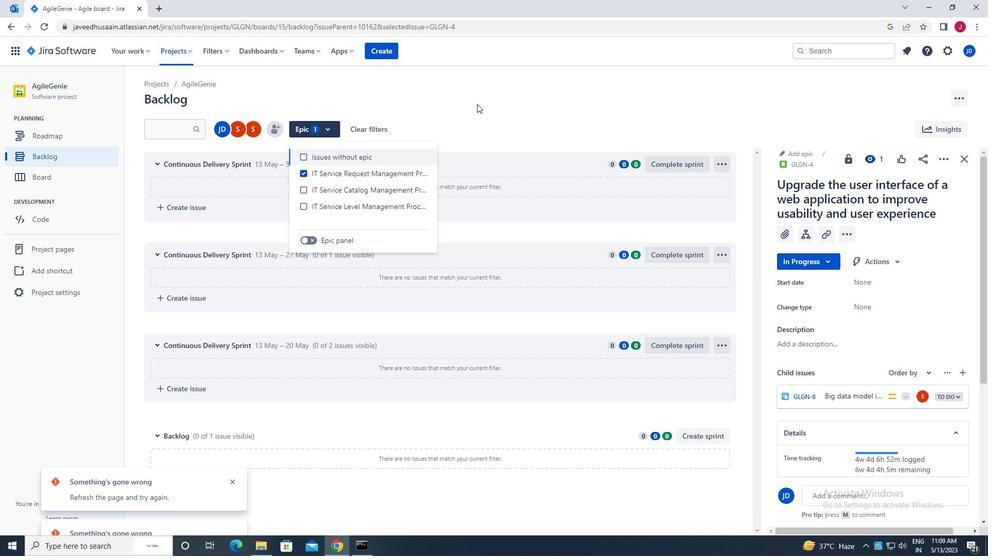 
Action: Mouse pressed left at (487, 93)
Screenshot: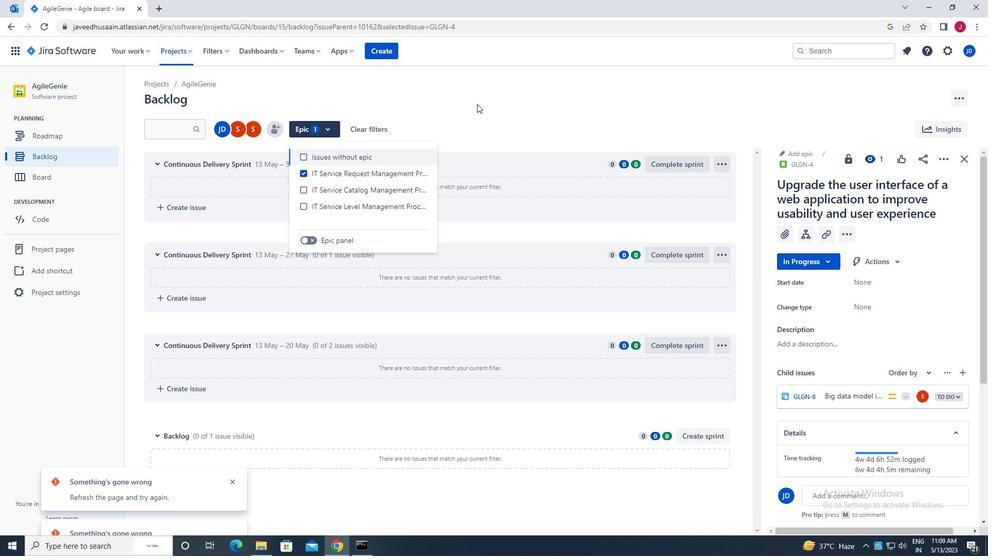 
Action: Mouse moved to (487, 93)
Screenshot: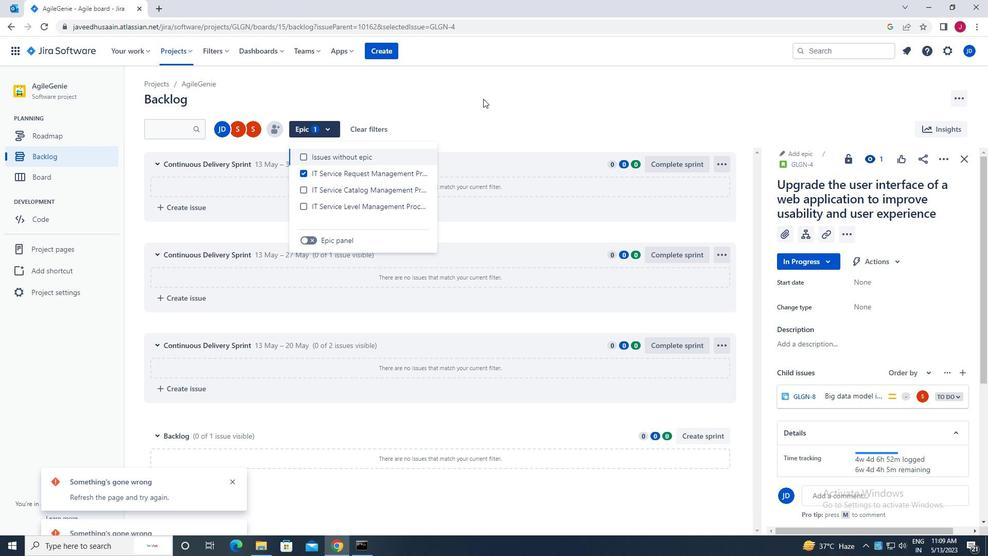 
